 Task: Add Attachment from Trello to Card Card0000000366 in Board Board0000000092 in Workspace WS0000000031 in Trello. Add Cover Blue to Card Card0000000366 in Board Board0000000092 in Workspace WS0000000031 in Trello. Add "Copy Card To …" Button titled Button0000000366 to "bottom" of the list "To Do" to Card Card0000000366 in Board Board0000000092 in Workspace WS0000000031 in Trello. Add Description DS0000000366 to Card Card0000000366 in Board Board0000000092 in Workspace WS0000000031 in Trello. Add Comment CM0000000366 to Card Card0000000366 in Board Board0000000092 in Workspace WS0000000031 in Trello
Action: Mouse moved to (311, 348)
Screenshot: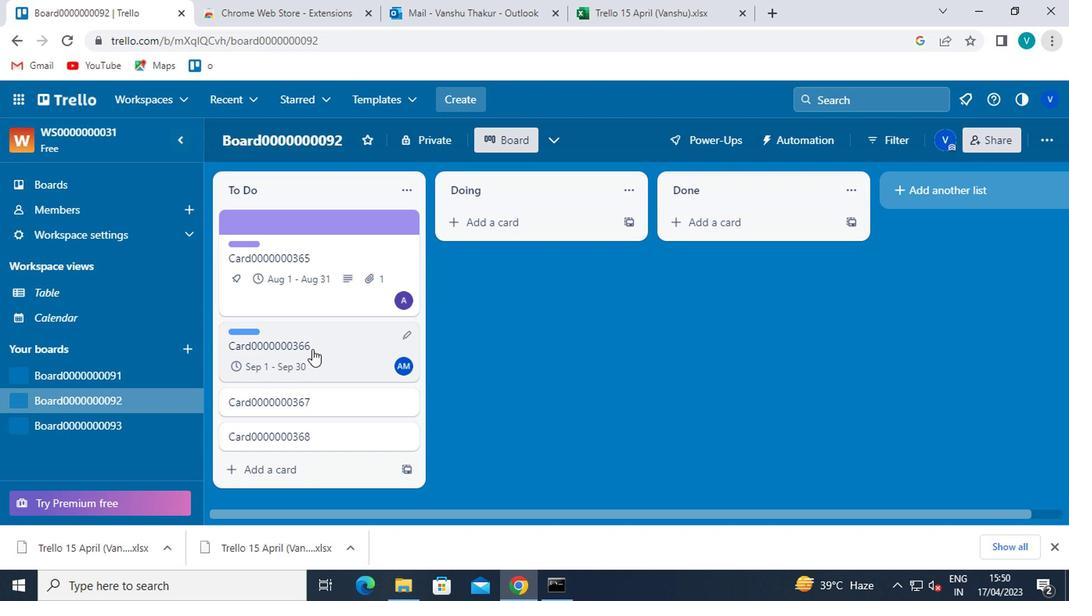 
Action: Mouse pressed left at (311, 348)
Screenshot: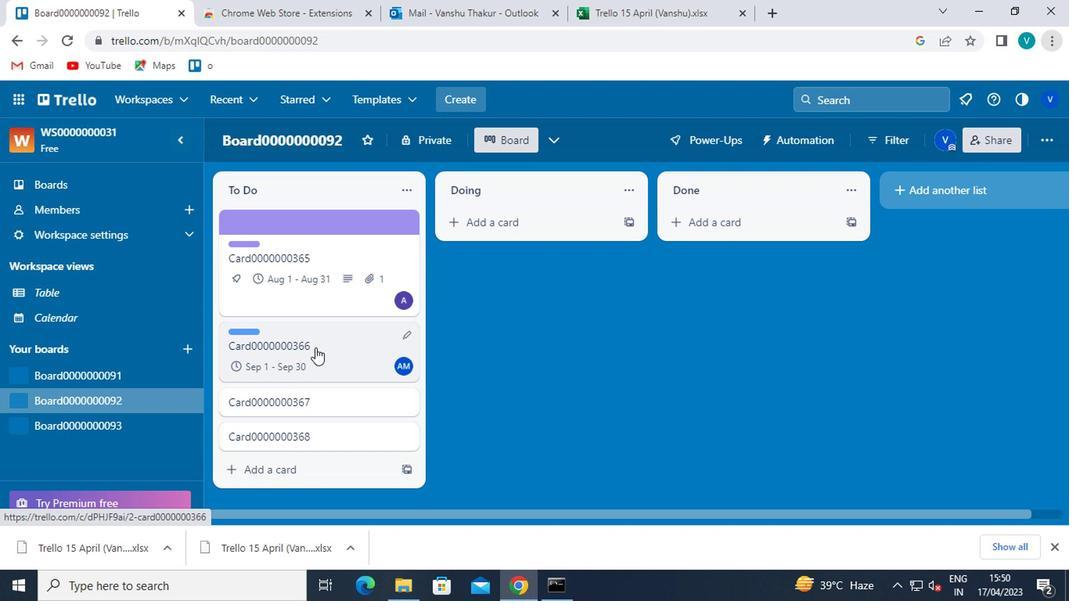 
Action: Mouse moved to (703, 360)
Screenshot: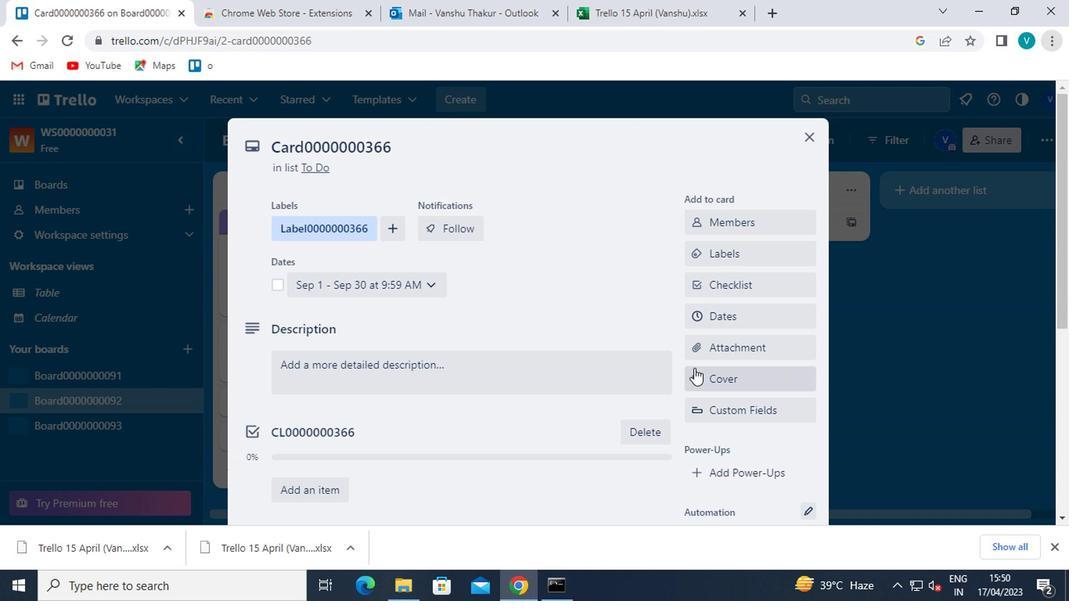 
Action: Mouse pressed left at (703, 360)
Screenshot: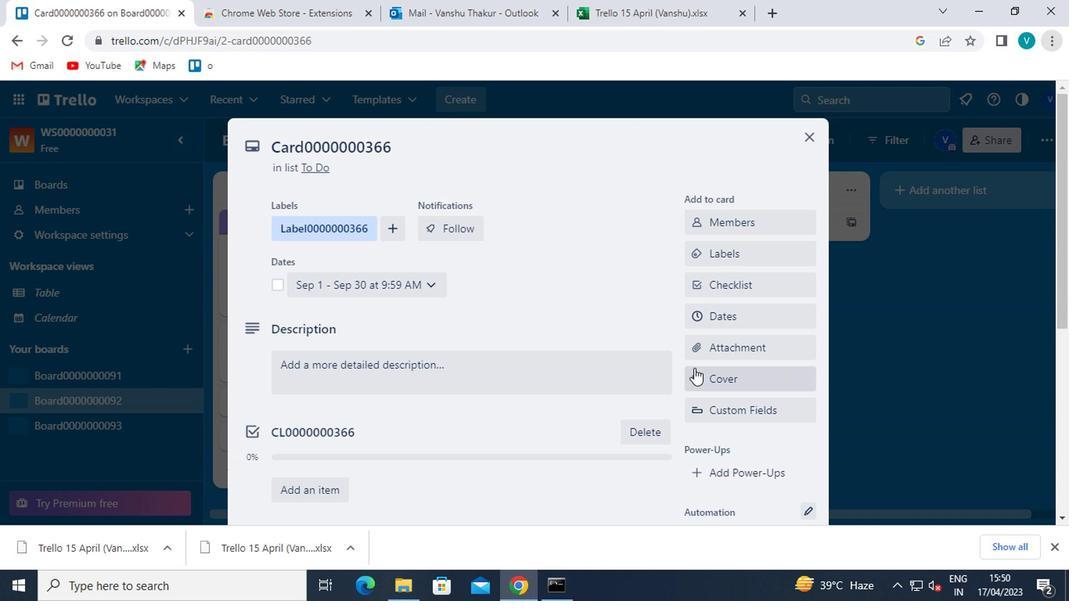 
Action: Mouse moved to (697, 194)
Screenshot: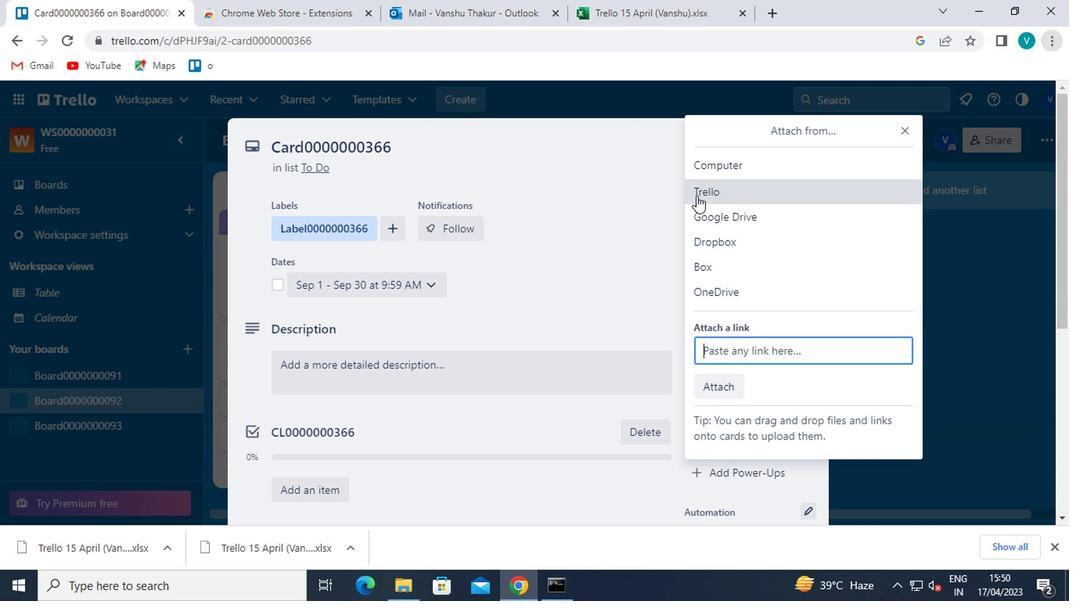 
Action: Mouse pressed left at (697, 194)
Screenshot: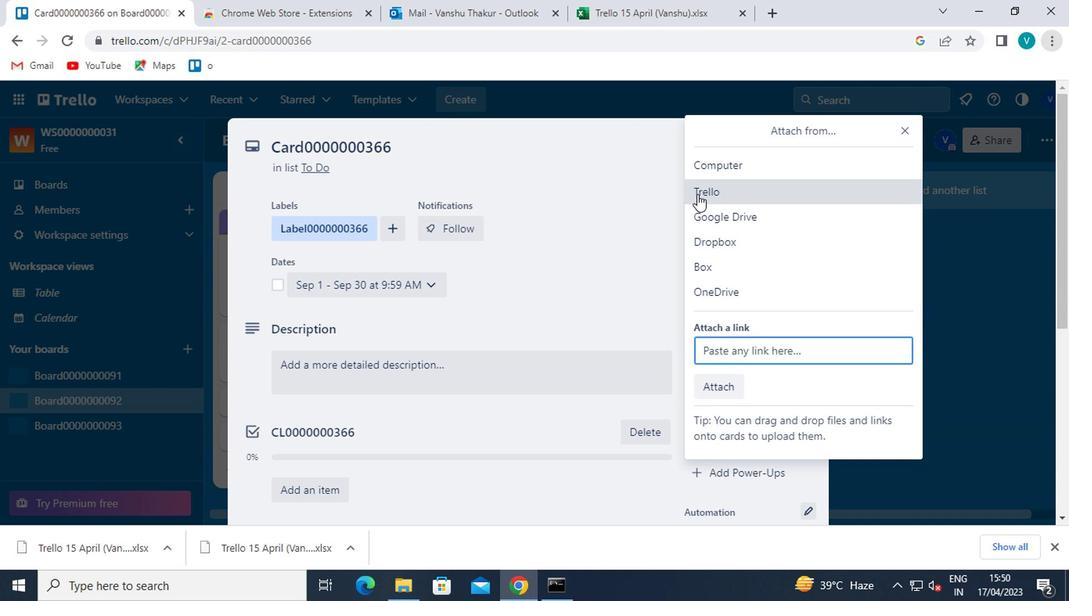 
Action: Mouse moved to (726, 255)
Screenshot: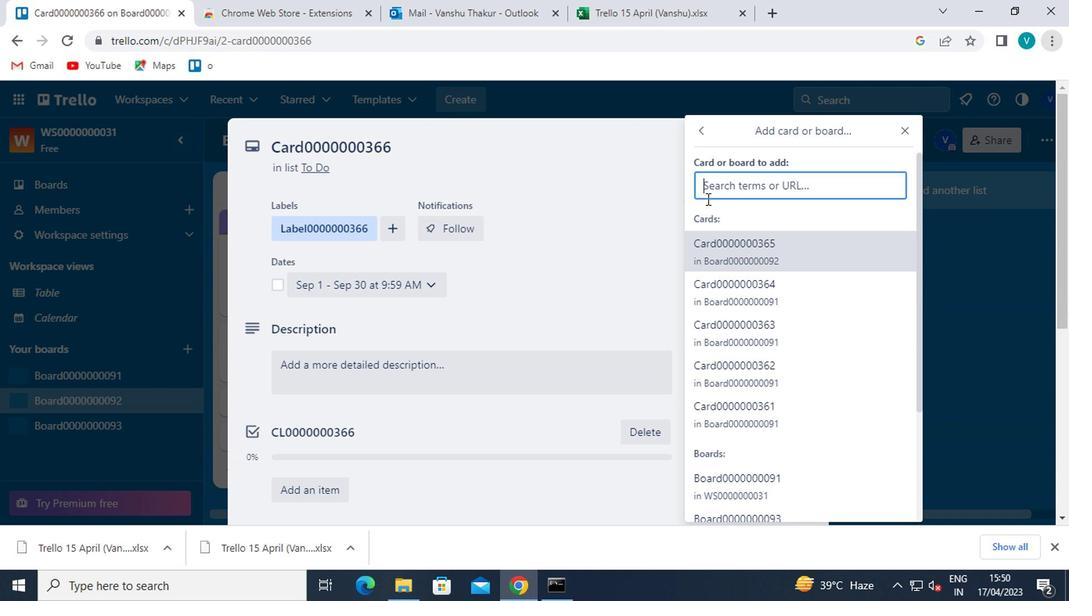 
Action: Mouse pressed left at (726, 255)
Screenshot: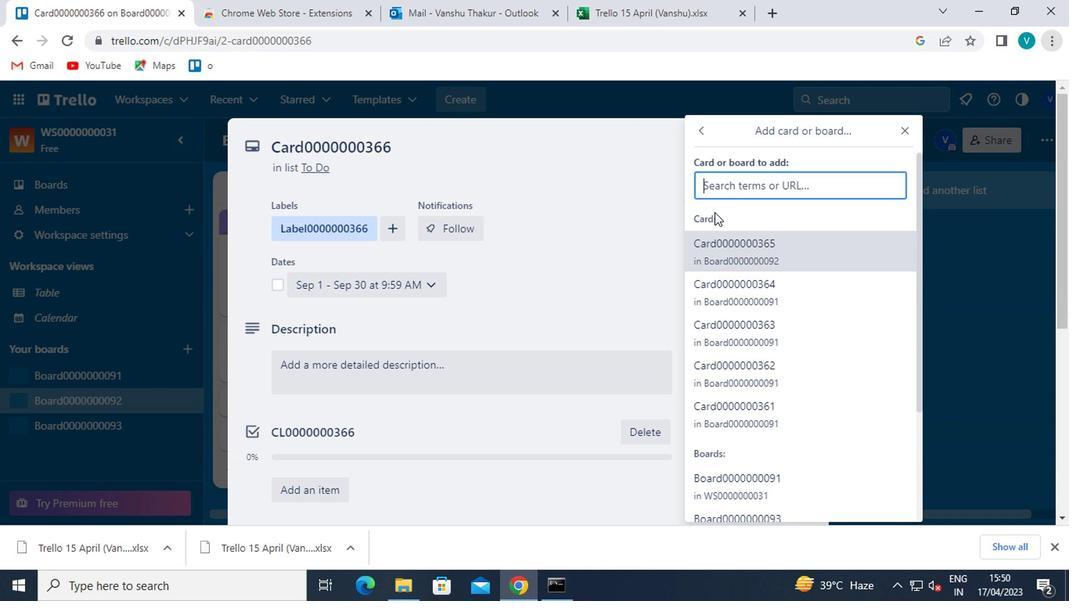 
Action: Mouse moved to (755, 380)
Screenshot: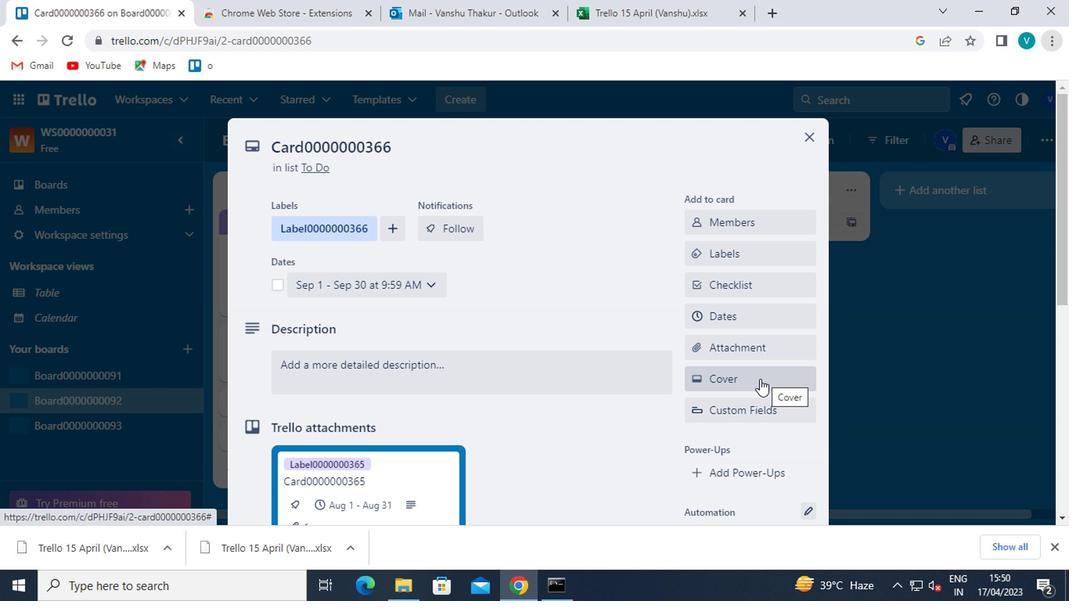 
Action: Mouse pressed left at (755, 380)
Screenshot: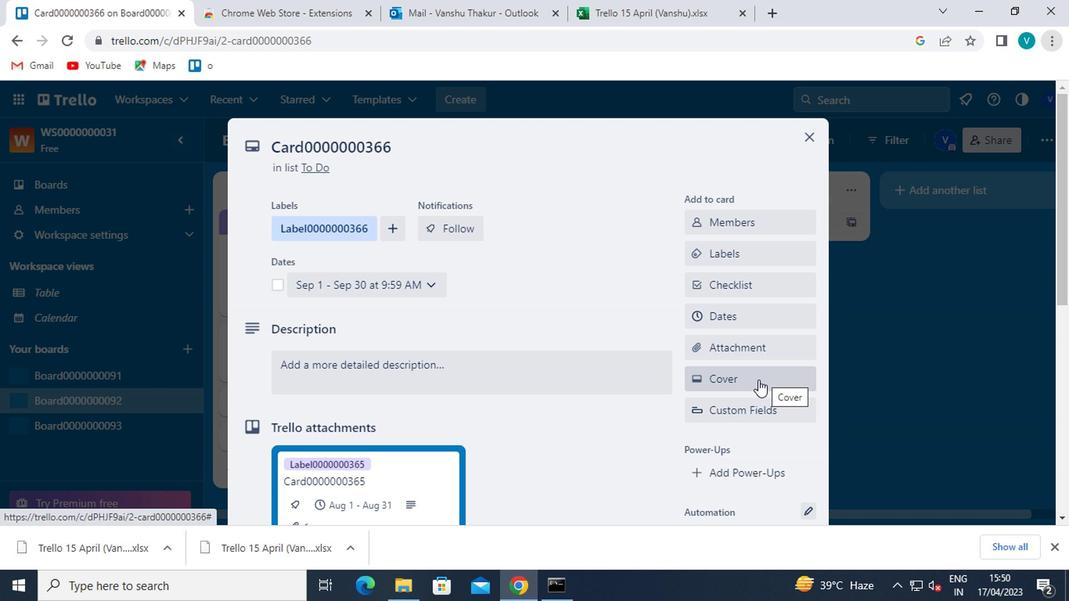
Action: Mouse moved to (720, 300)
Screenshot: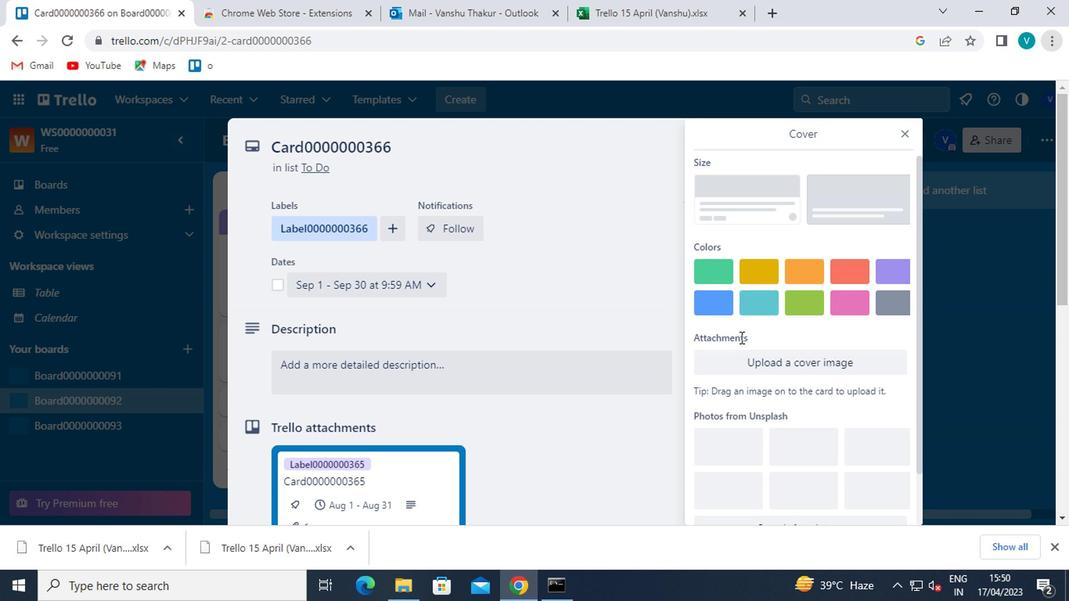 
Action: Mouse pressed left at (720, 300)
Screenshot: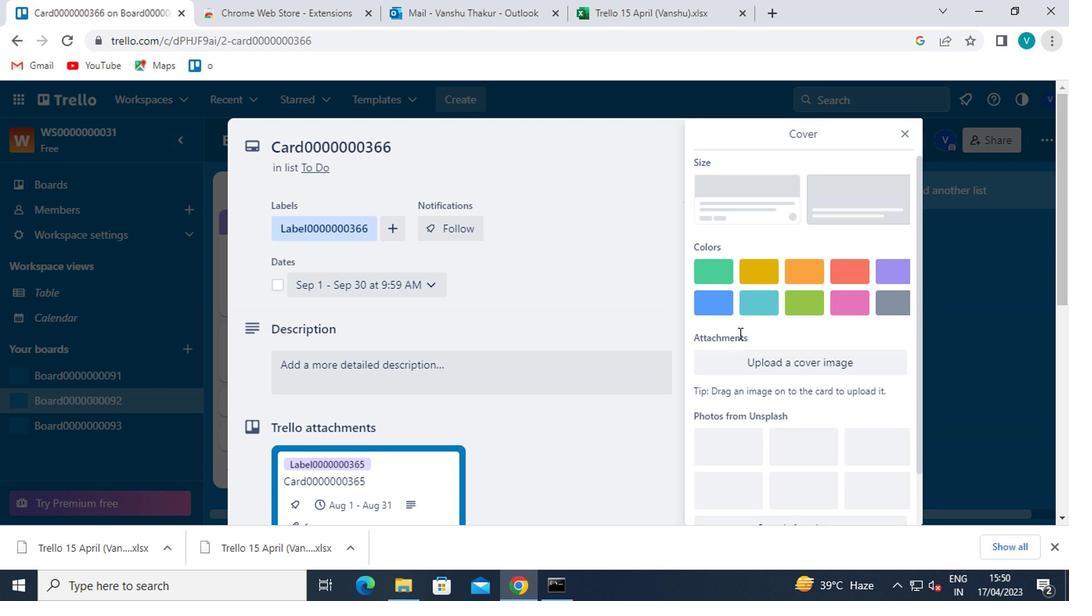 
Action: Mouse moved to (902, 130)
Screenshot: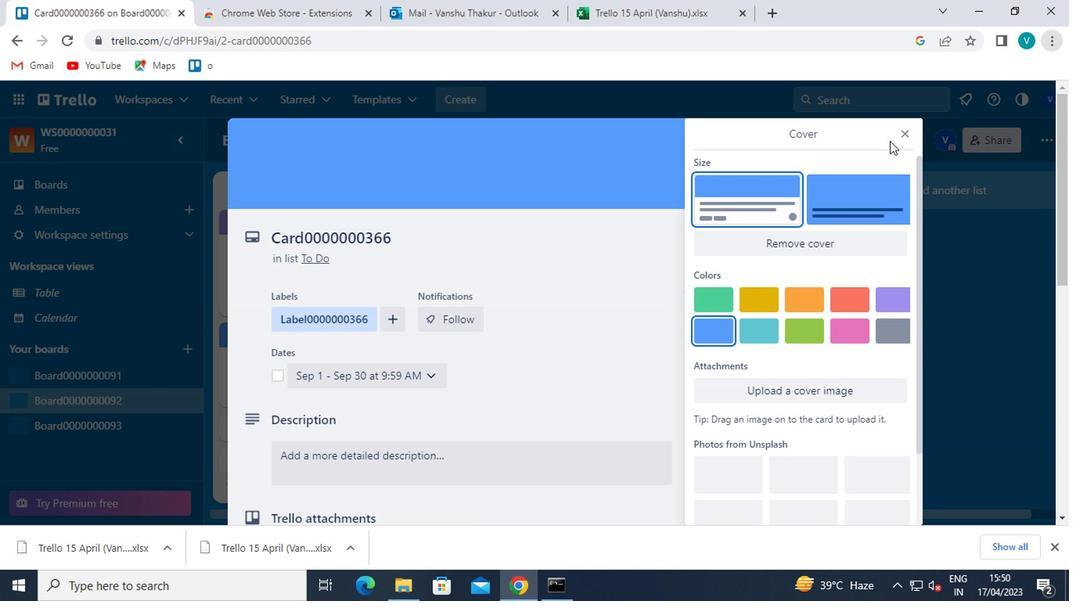 
Action: Mouse pressed left at (902, 130)
Screenshot: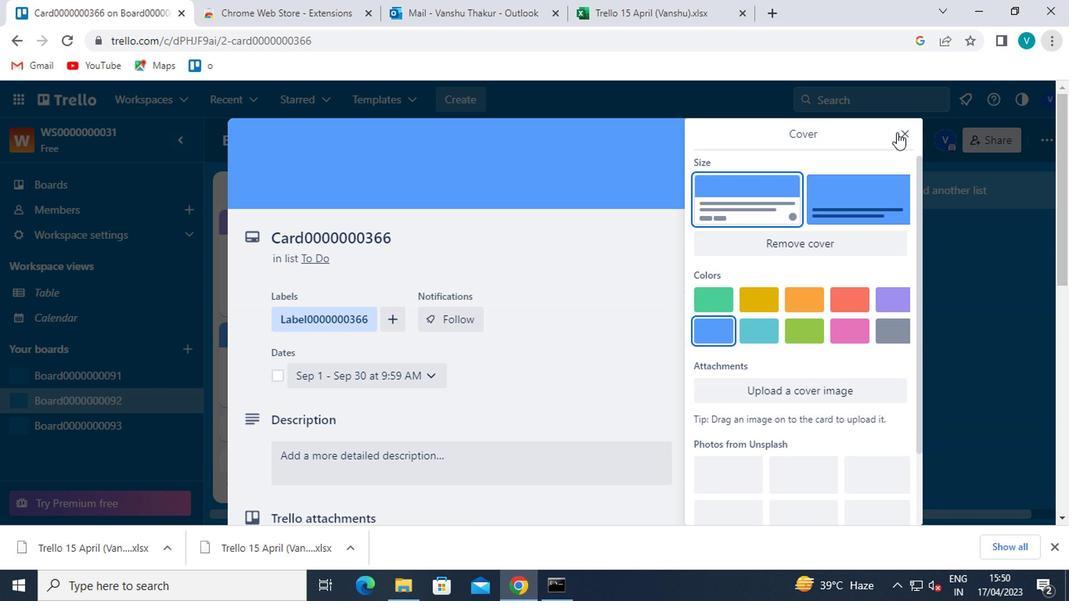
Action: Mouse moved to (757, 343)
Screenshot: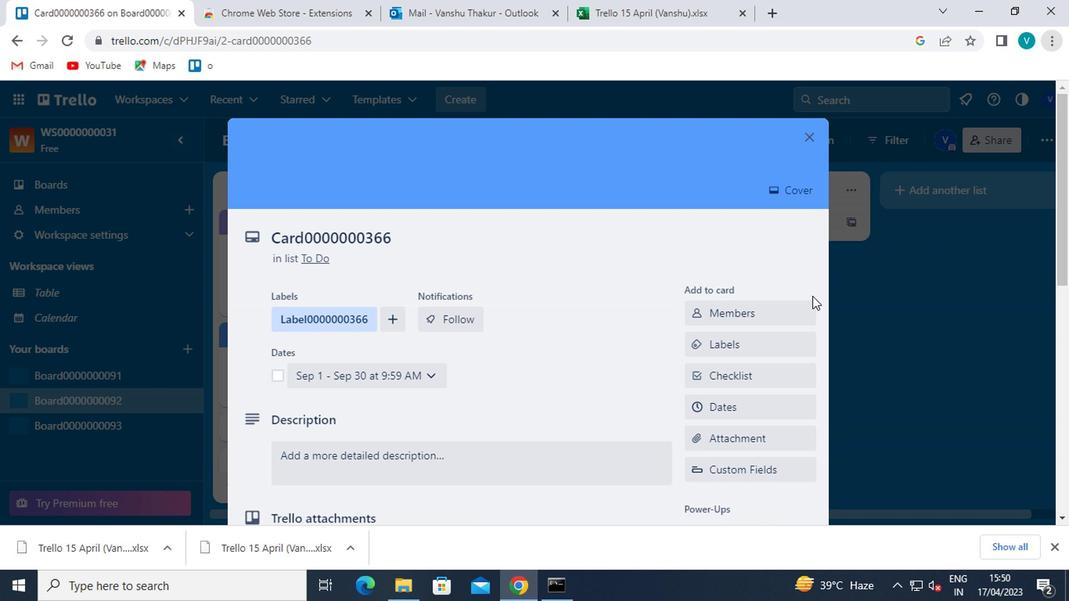
Action: Mouse scrolled (757, 343) with delta (0, 0)
Screenshot: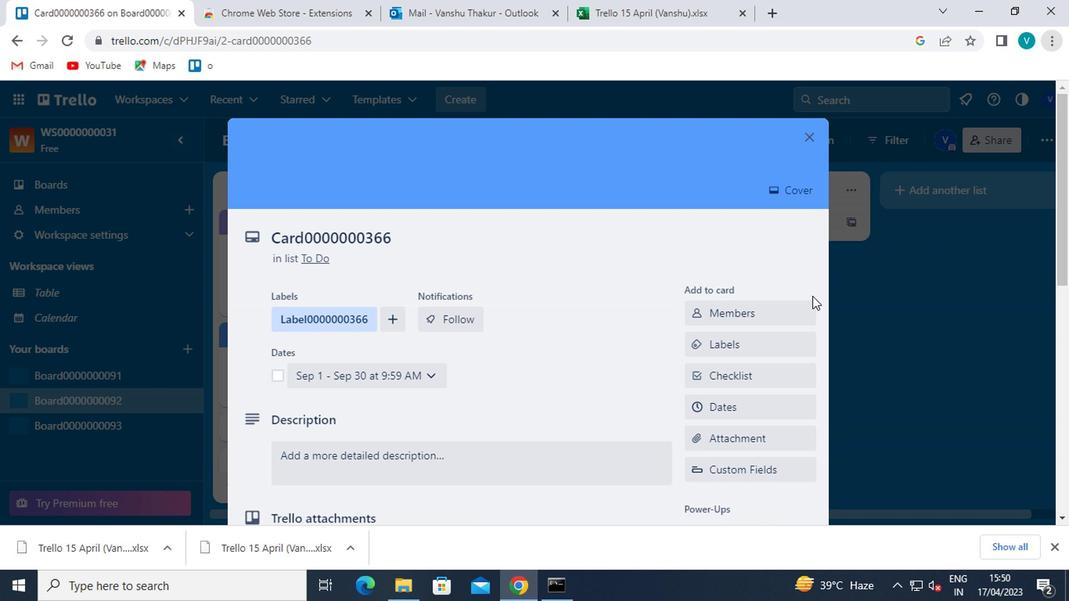 
Action: Mouse moved to (757, 344)
Screenshot: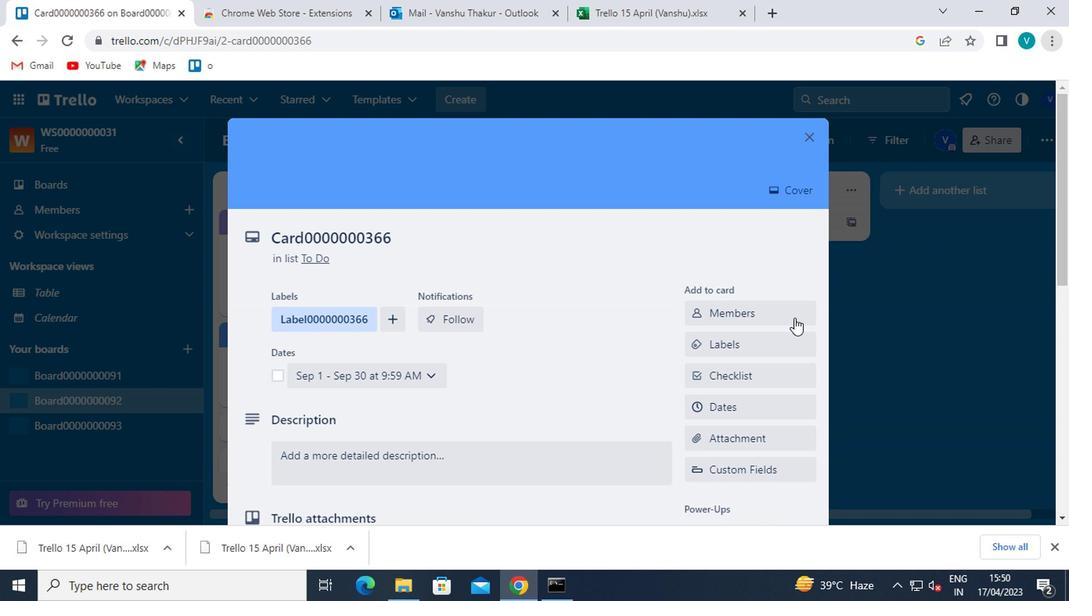 
Action: Mouse scrolled (757, 343) with delta (0, -1)
Screenshot: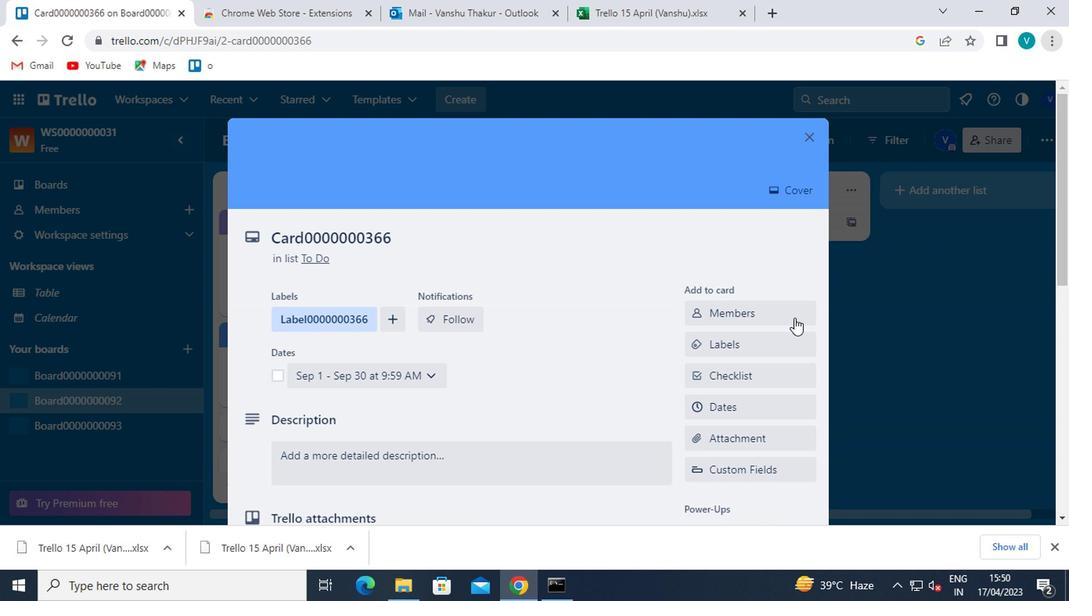 
Action: Mouse scrolled (757, 343) with delta (0, -1)
Screenshot: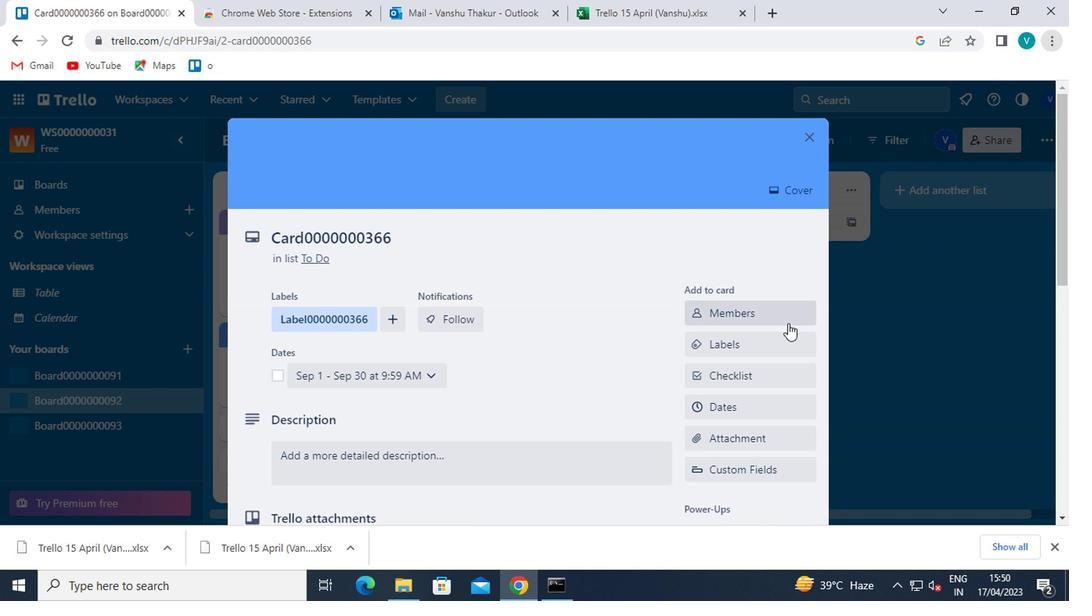 
Action: Mouse moved to (749, 394)
Screenshot: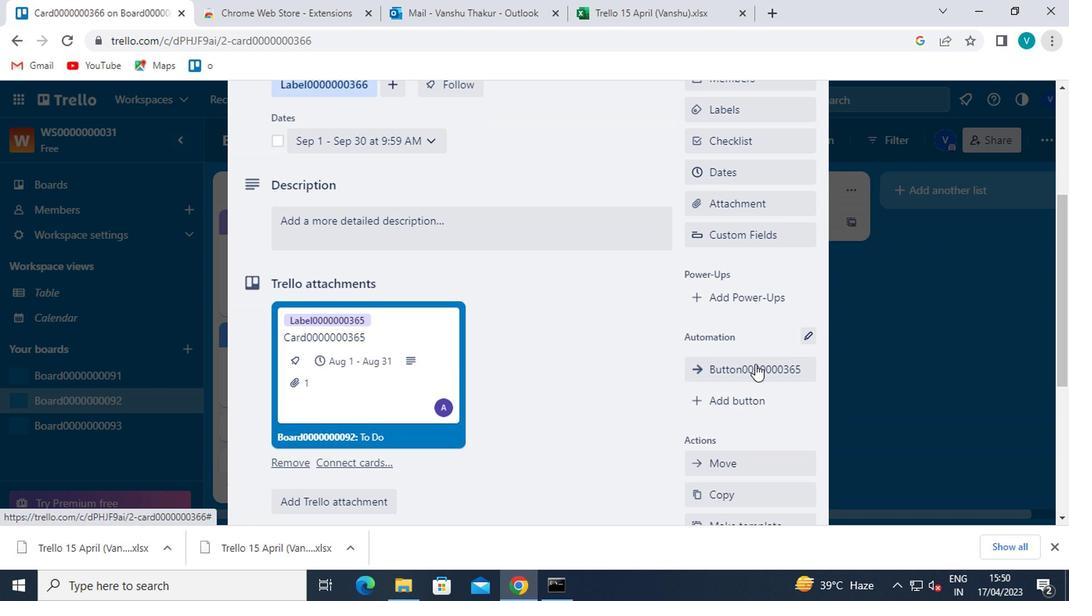 
Action: Mouse pressed left at (749, 394)
Screenshot: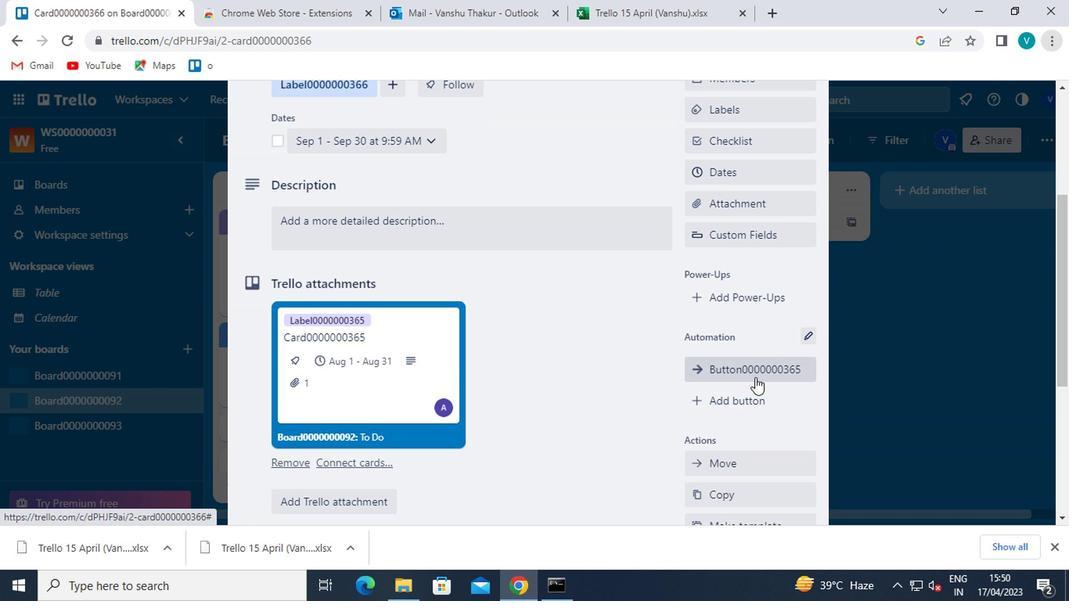 
Action: Mouse moved to (770, 227)
Screenshot: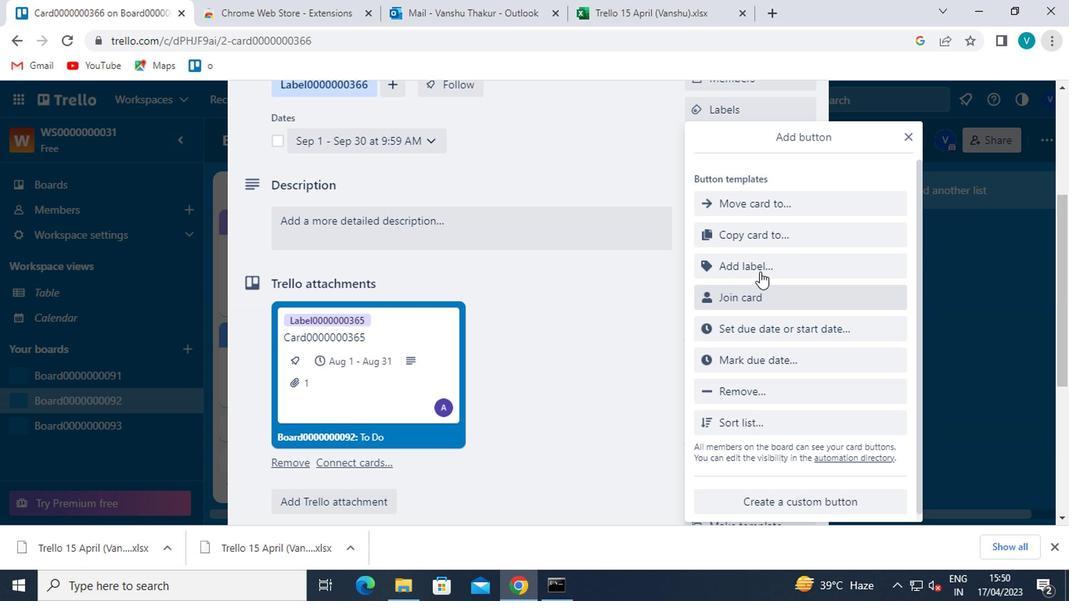 
Action: Mouse pressed left at (770, 227)
Screenshot: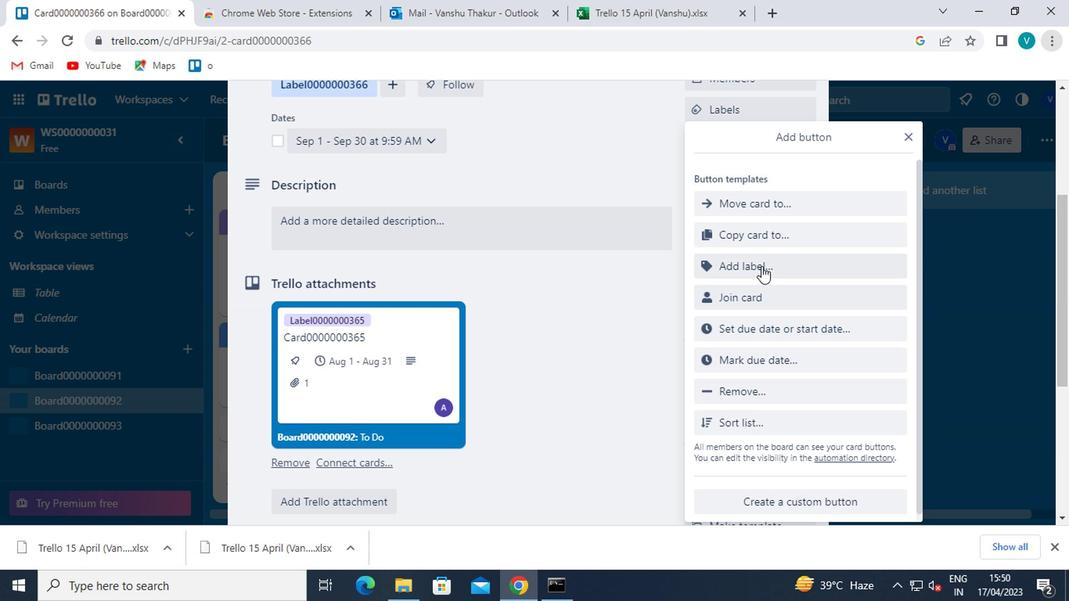
Action: Mouse moved to (784, 198)
Screenshot: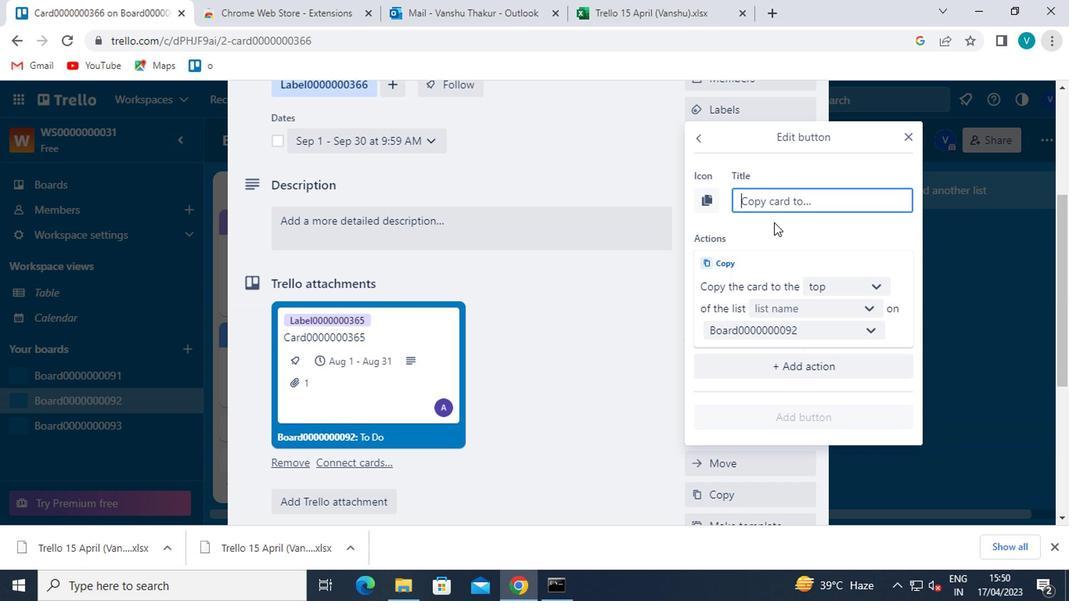 
Action: Mouse pressed left at (784, 198)
Screenshot: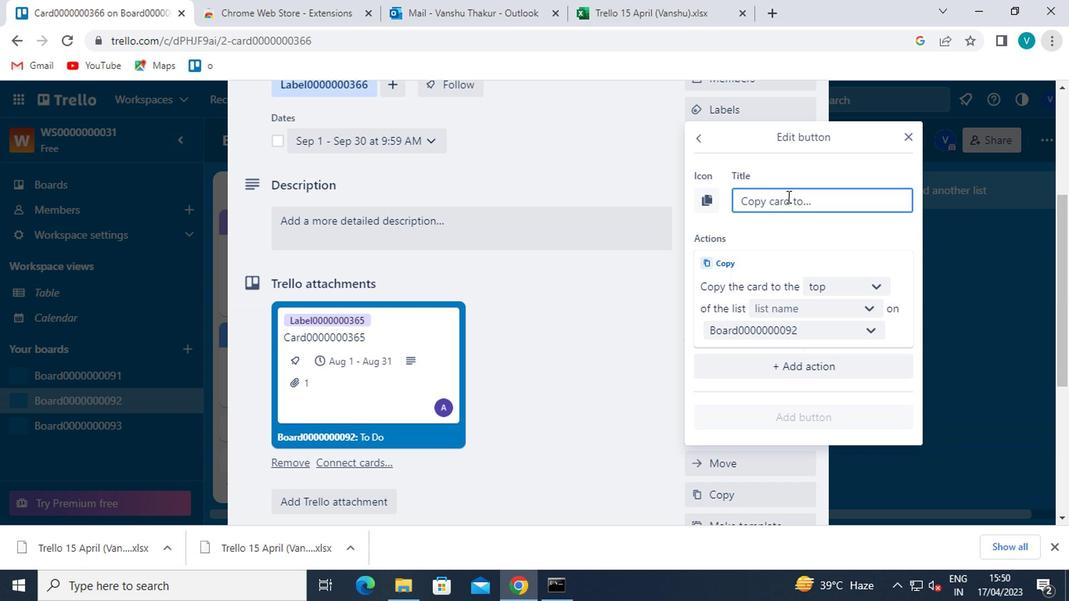 
Action: Key pressed <Key.shift><Key.shift><Key.shift><Key.shift><Key.shift><Key.shift>BUTTON0000000366
Screenshot: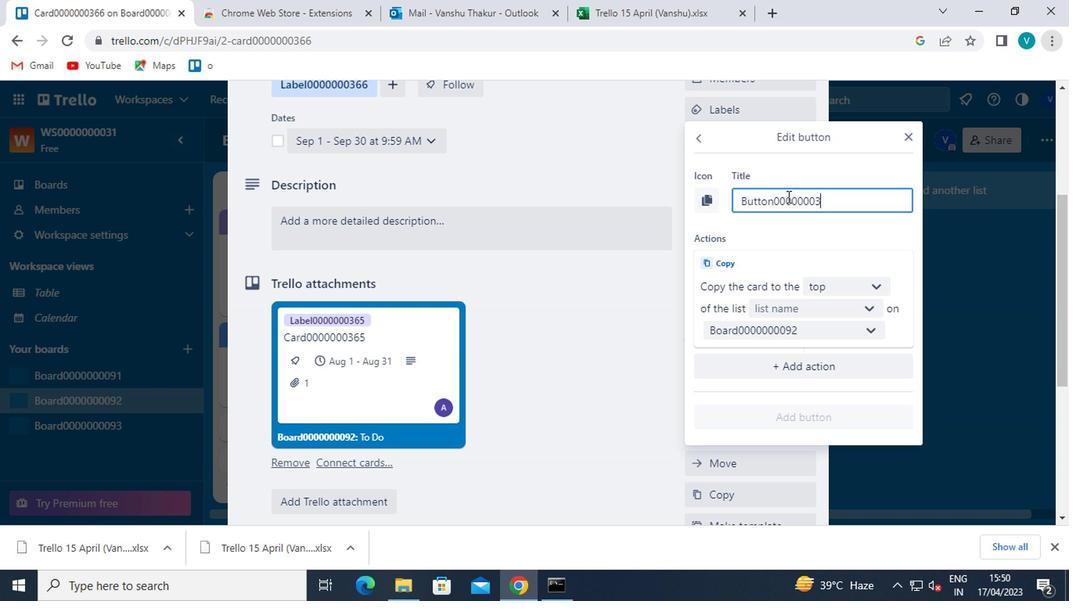 
Action: Mouse moved to (837, 280)
Screenshot: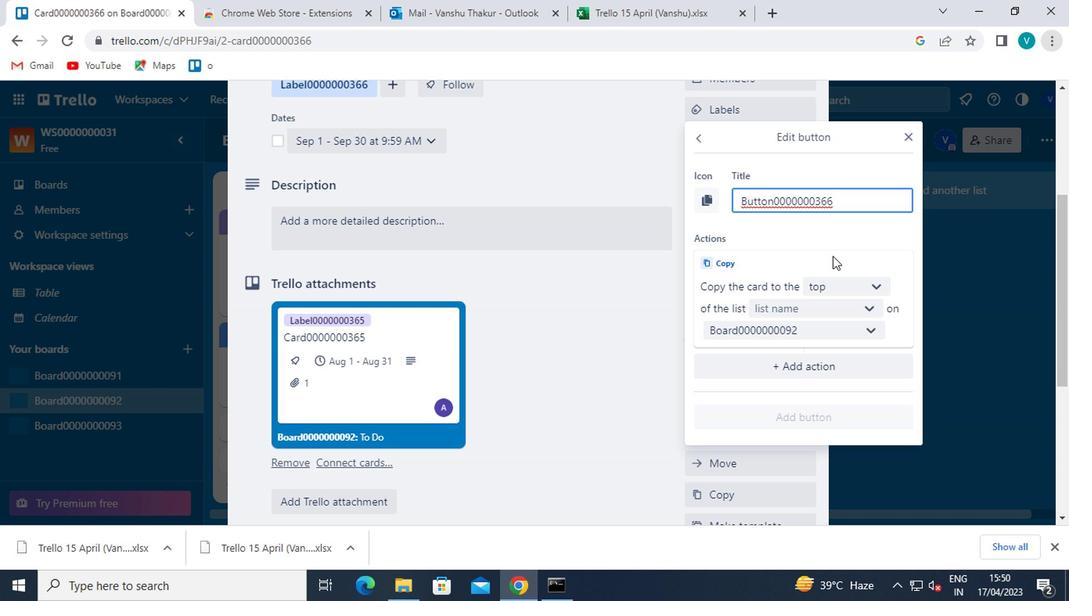
Action: Mouse pressed left at (837, 280)
Screenshot: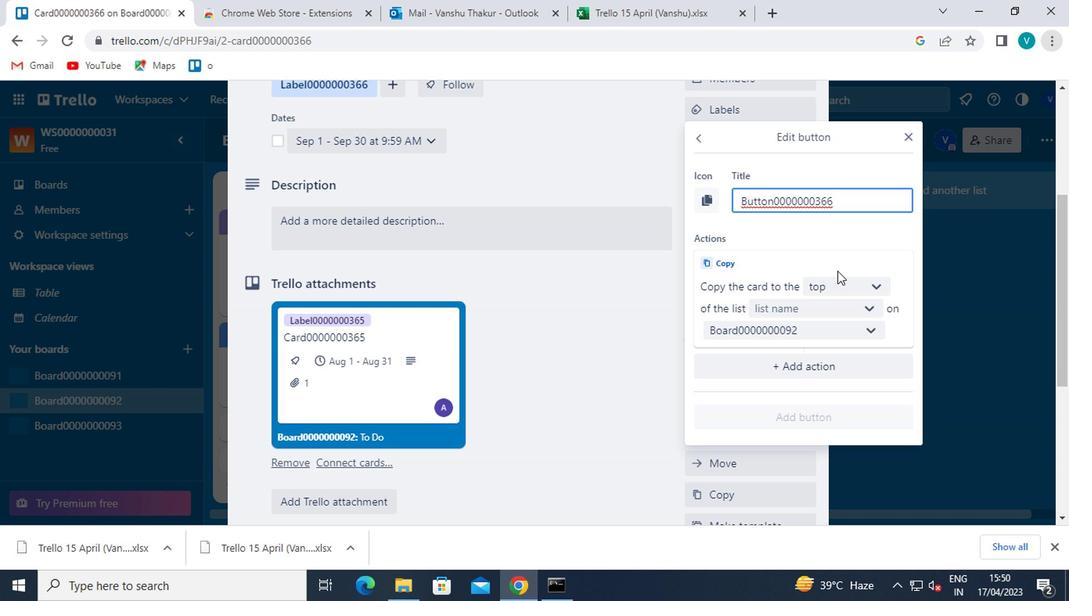 
Action: Mouse moved to (827, 336)
Screenshot: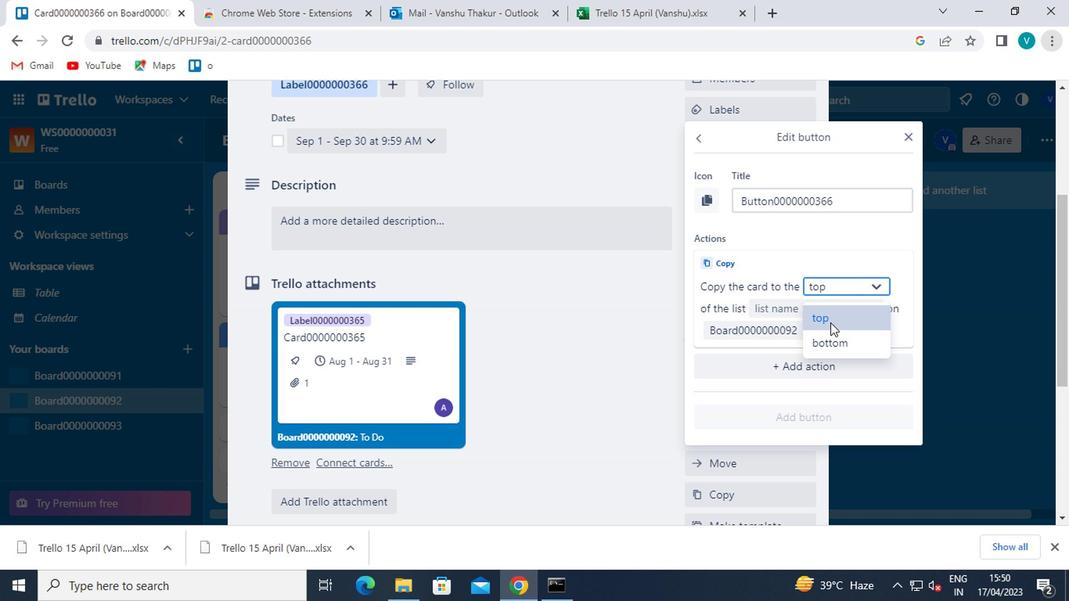 
Action: Mouse pressed left at (827, 336)
Screenshot: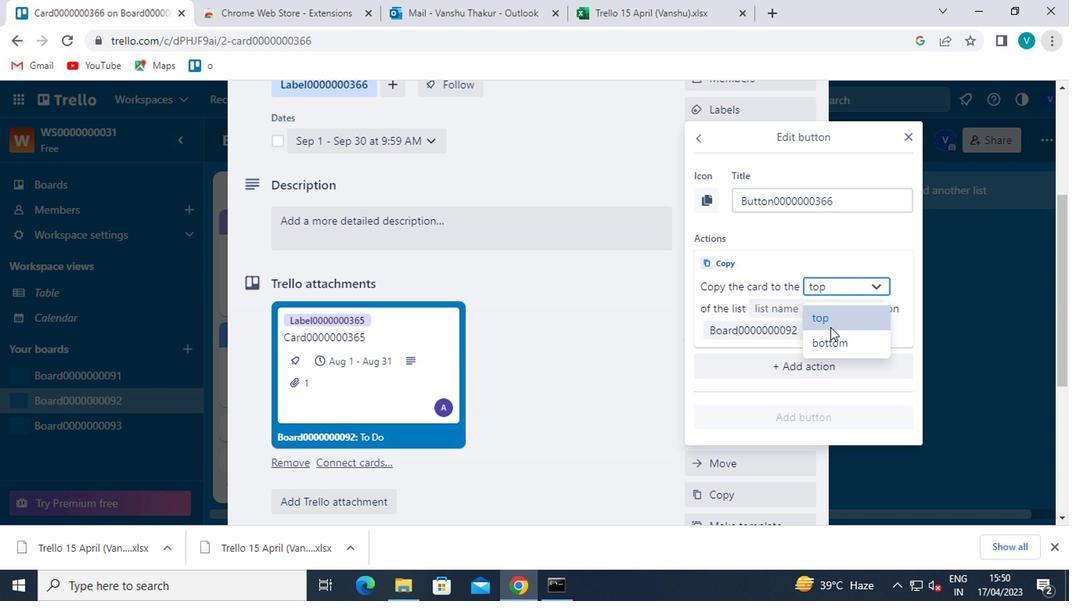
Action: Mouse moved to (847, 311)
Screenshot: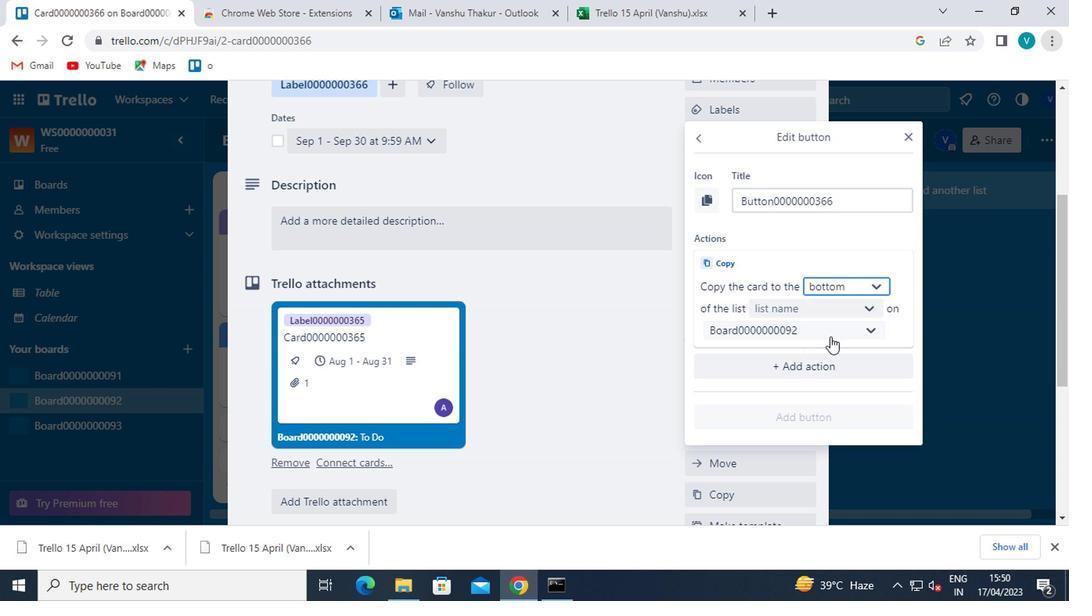 
Action: Mouse pressed left at (847, 311)
Screenshot: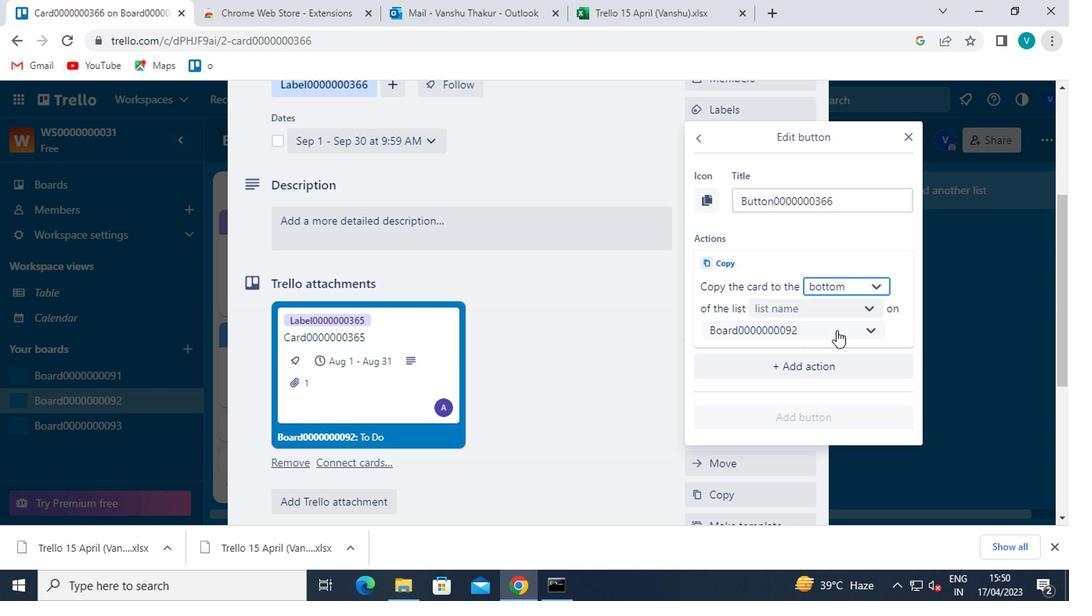 
Action: Mouse moved to (826, 334)
Screenshot: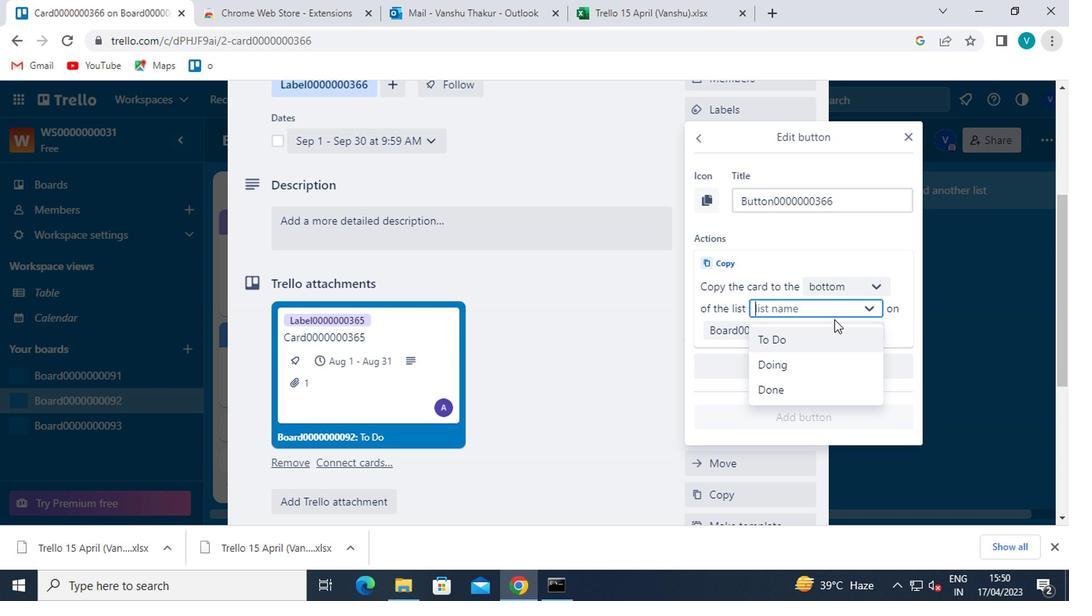 
Action: Mouse pressed left at (826, 334)
Screenshot: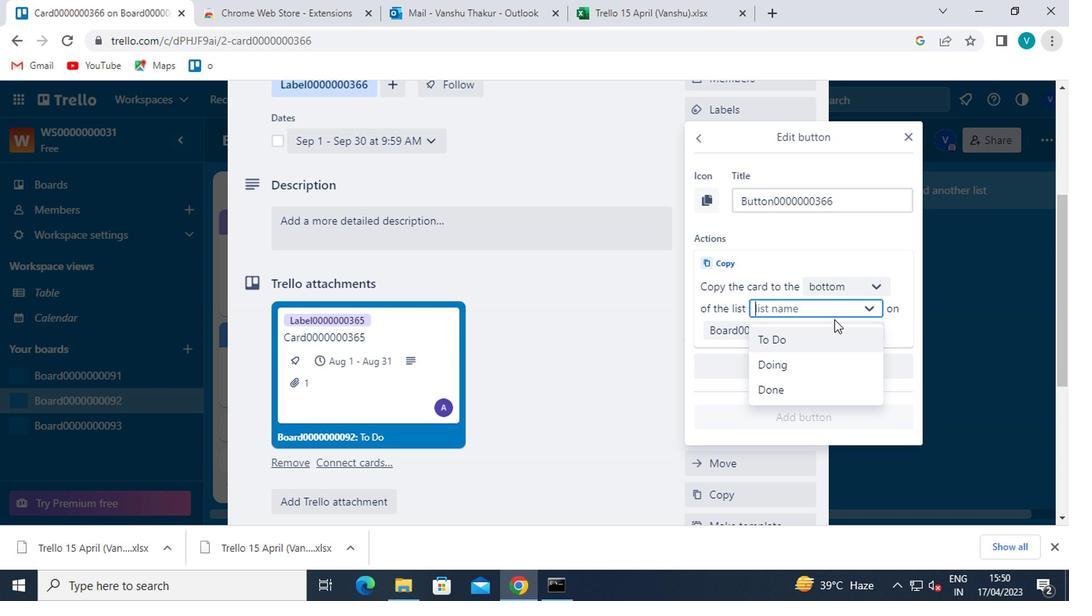 
Action: Mouse moved to (797, 412)
Screenshot: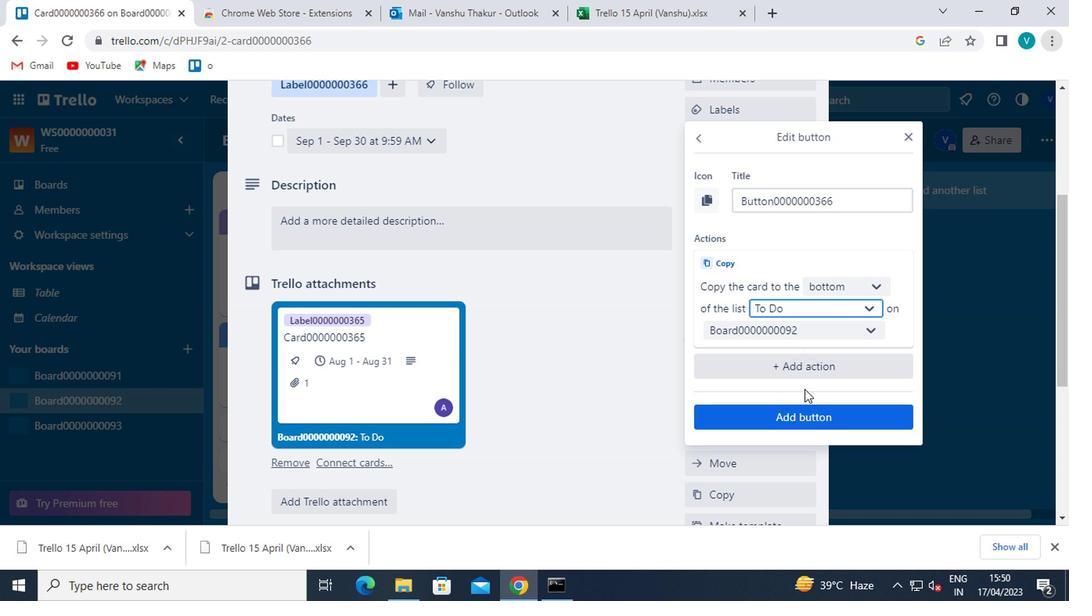 
Action: Mouse pressed left at (797, 412)
Screenshot: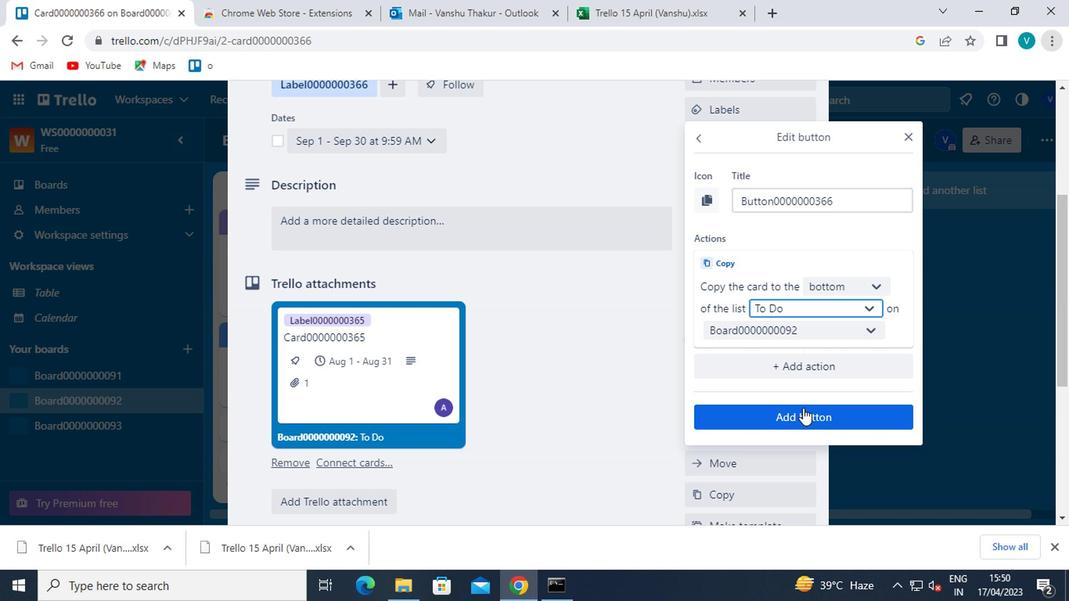 
Action: Mouse moved to (474, 235)
Screenshot: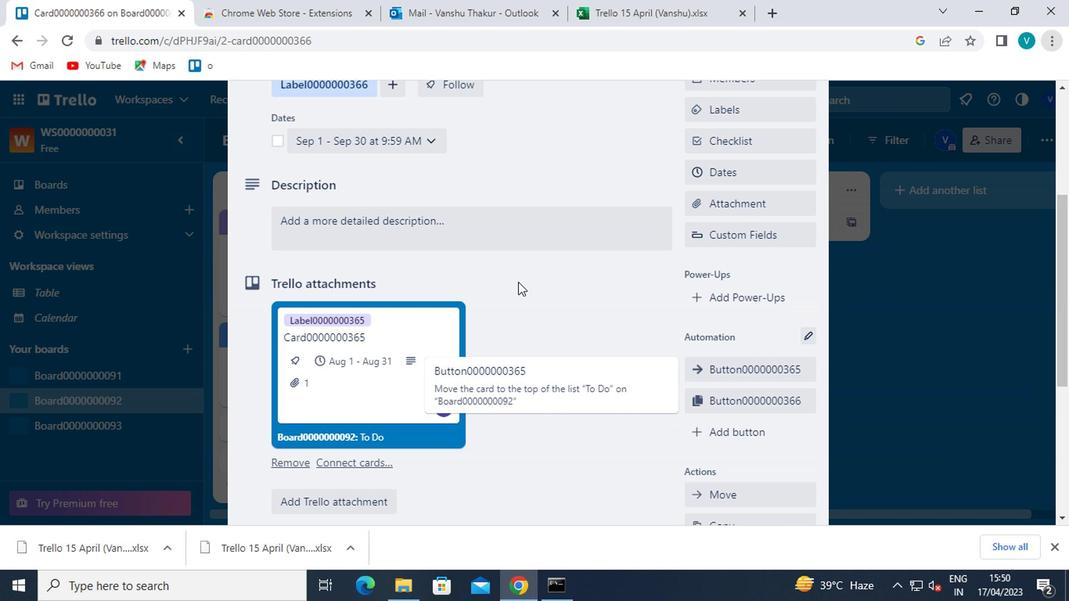 
Action: Mouse pressed left at (474, 235)
Screenshot: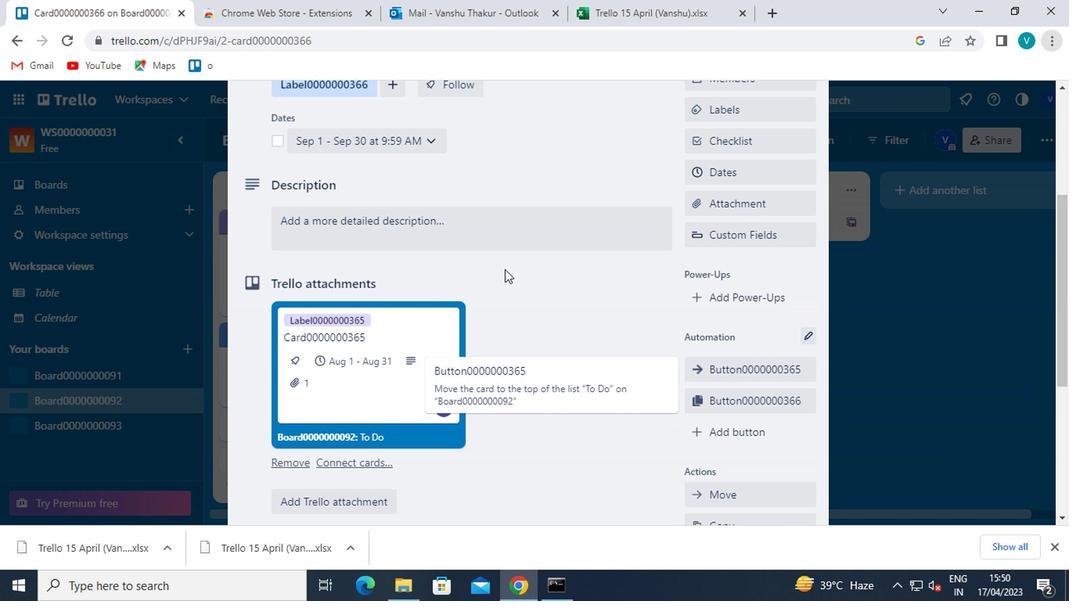 
Action: Mouse moved to (473, 234)
Screenshot: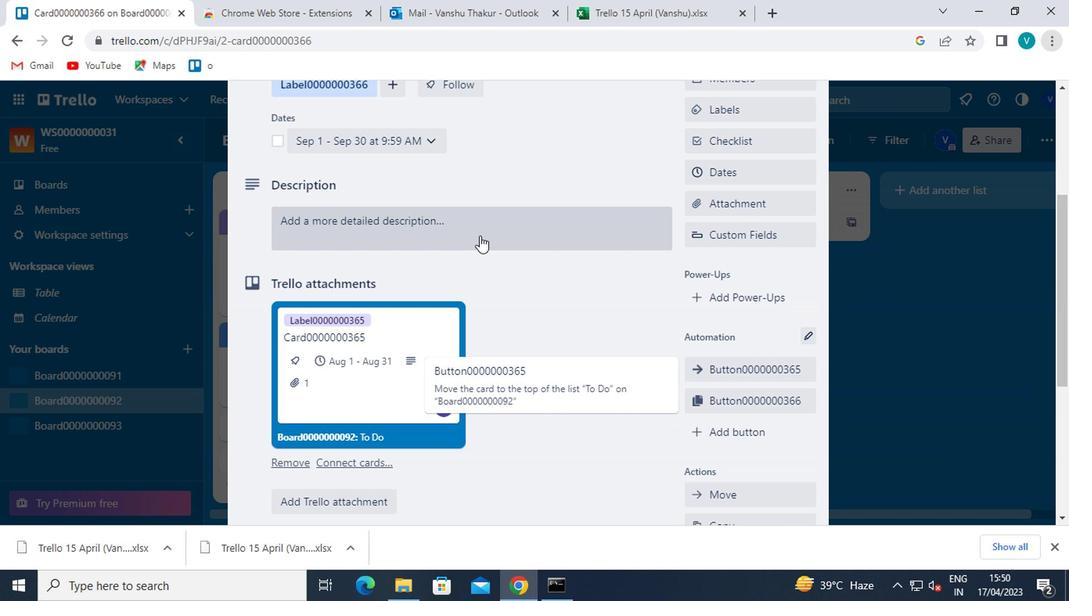 
Action: Key pressed <Key.shift>DS0000000366
Screenshot: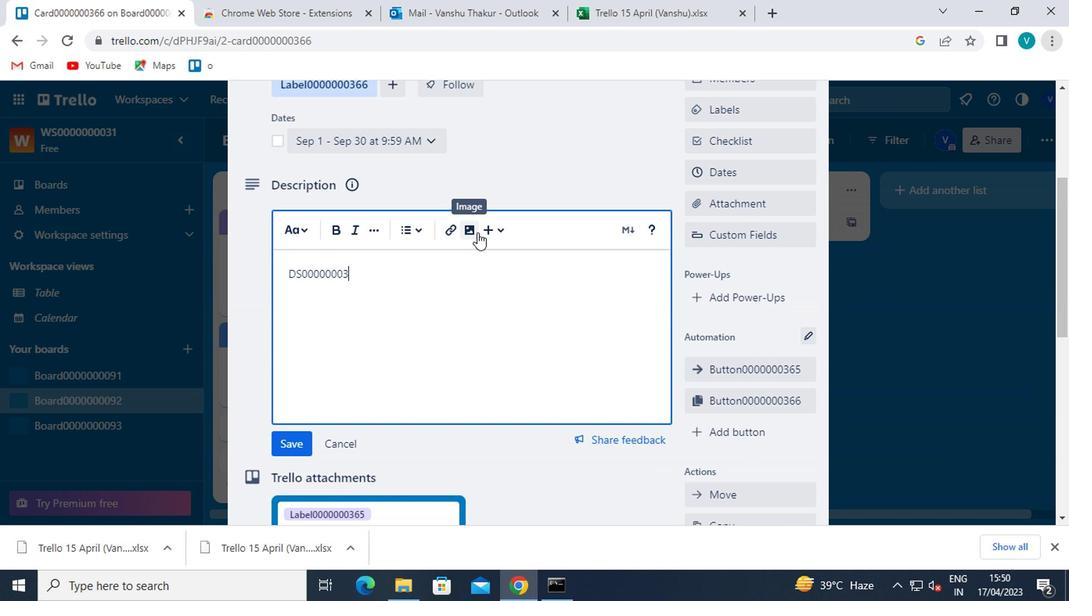 
Action: Mouse moved to (279, 445)
Screenshot: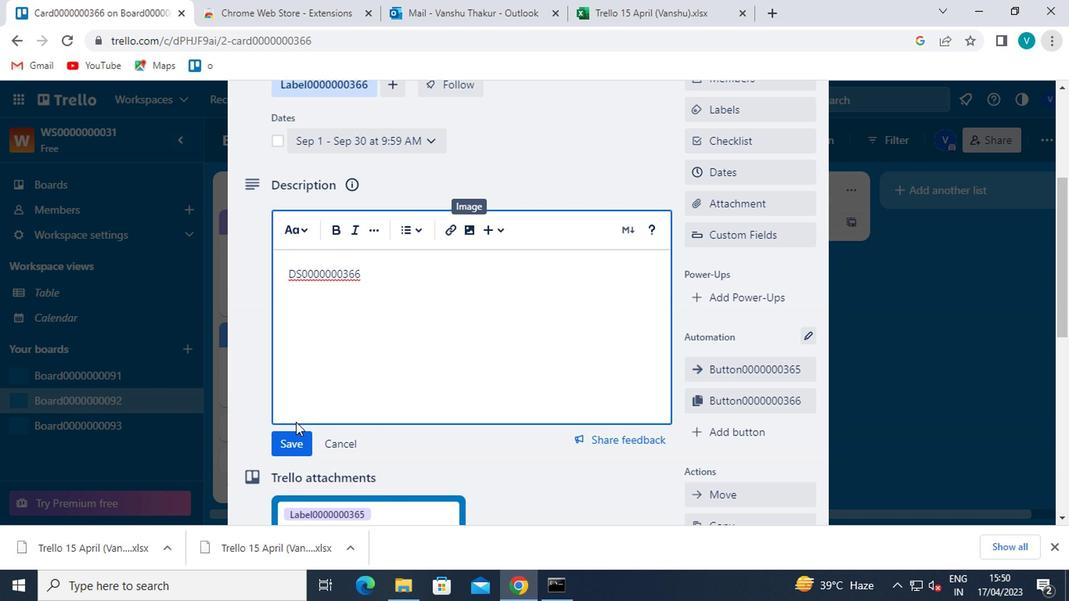 
Action: Mouse pressed left at (279, 445)
Screenshot: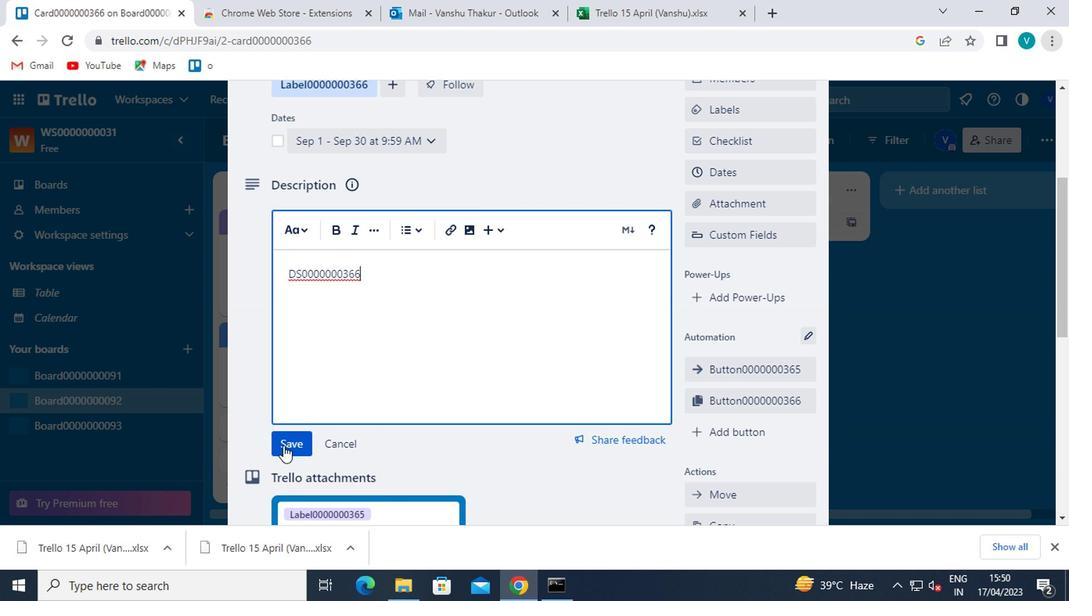 
Action: Mouse moved to (339, 398)
Screenshot: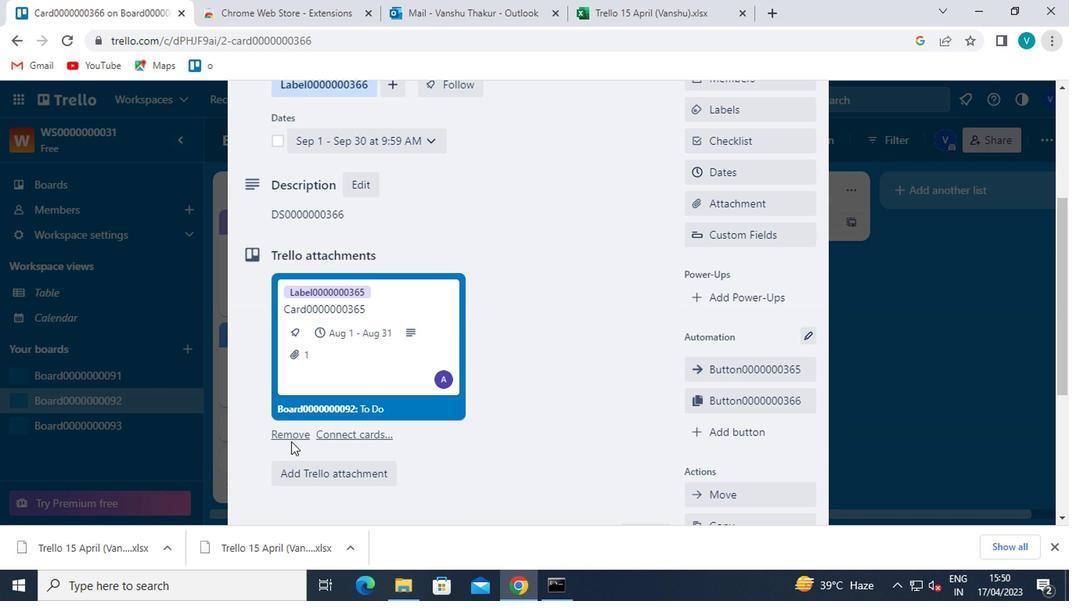 
Action: Mouse scrolled (339, 397) with delta (0, -1)
Screenshot: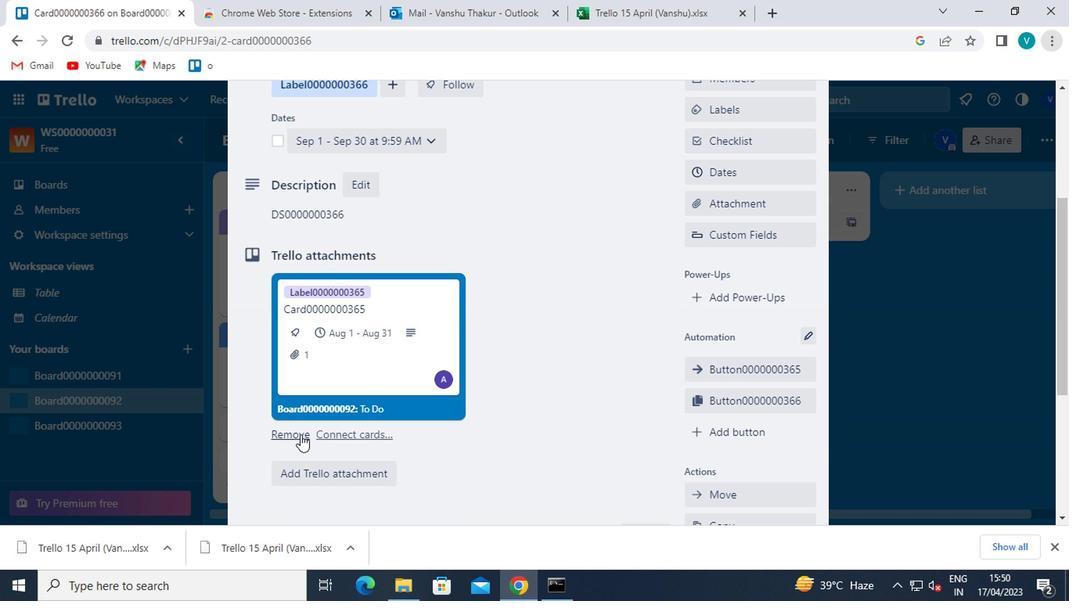 
Action: Mouse scrolled (339, 397) with delta (0, -1)
Screenshot: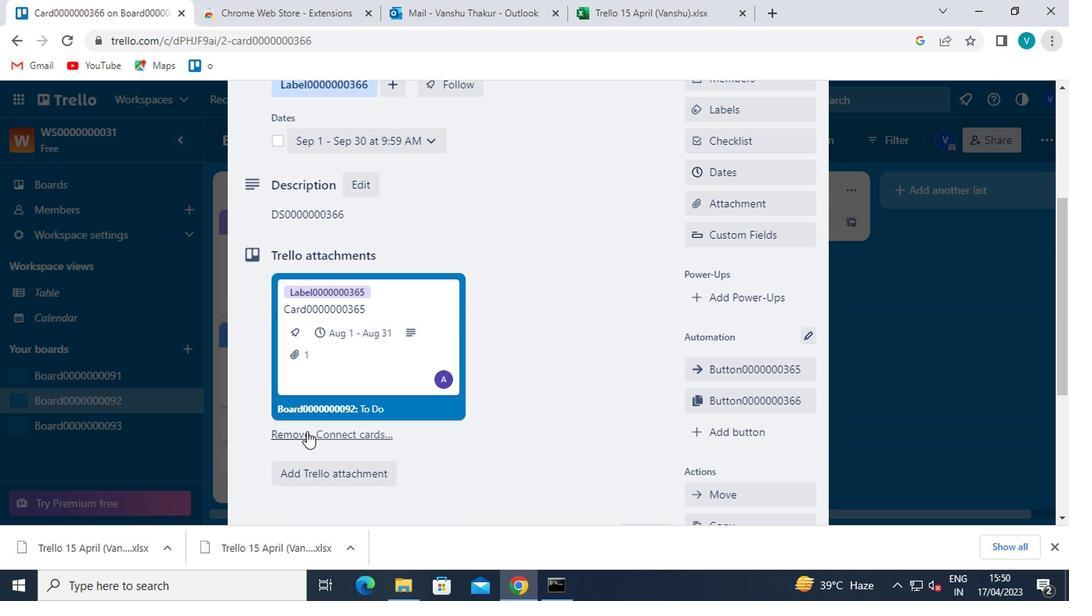 
Action: Mouse scrolled (339, 397) with delta (0, -1)
Screenshot: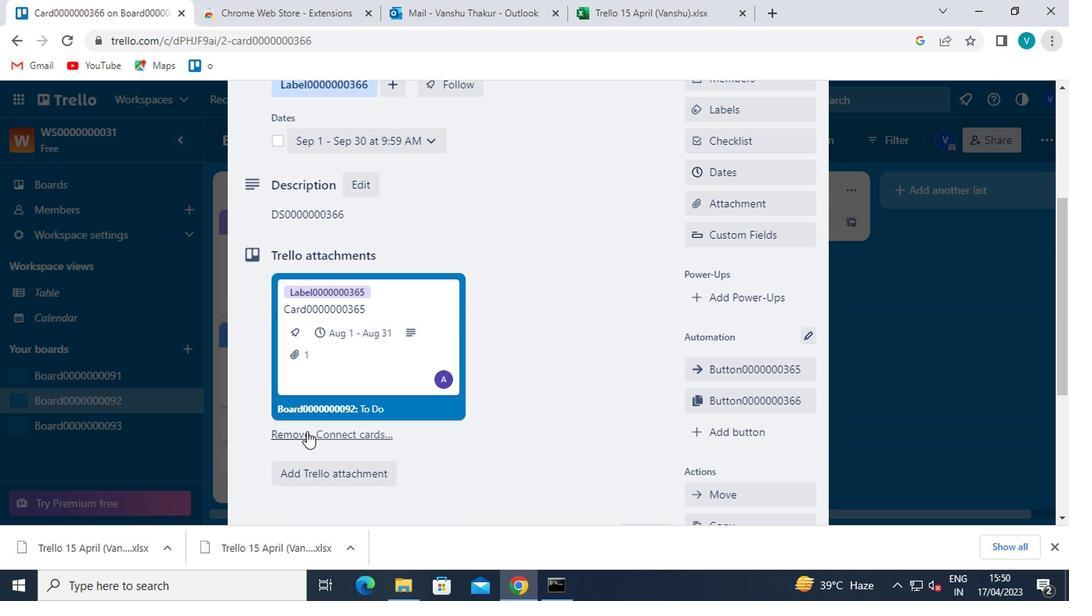 
Action: Mouse moved to (342, 440)
Screenshot: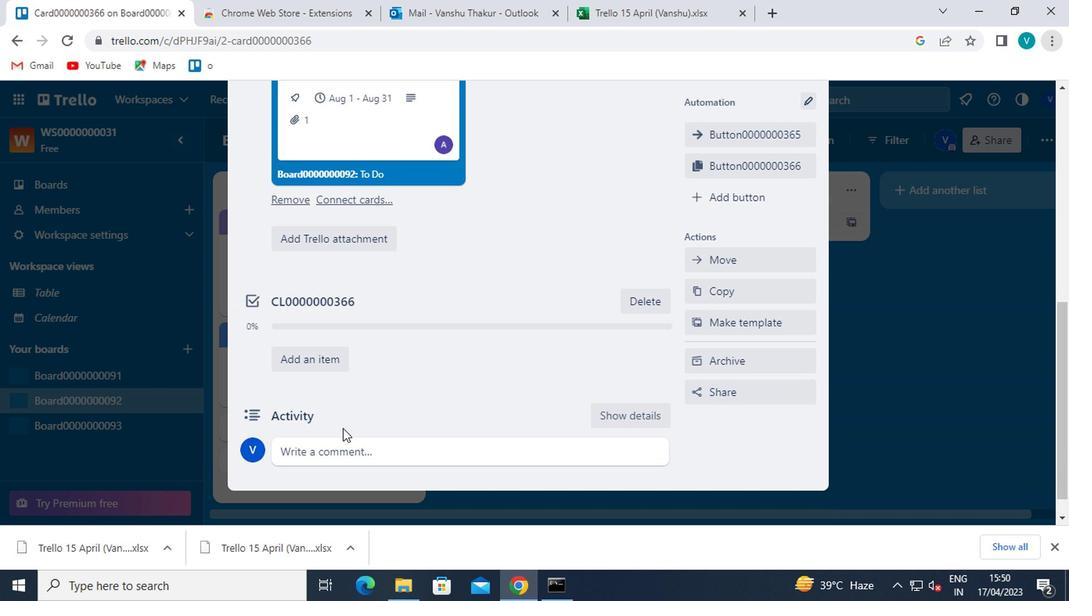 
Action: Mouse pressed left at (342, 440)
Screenshot: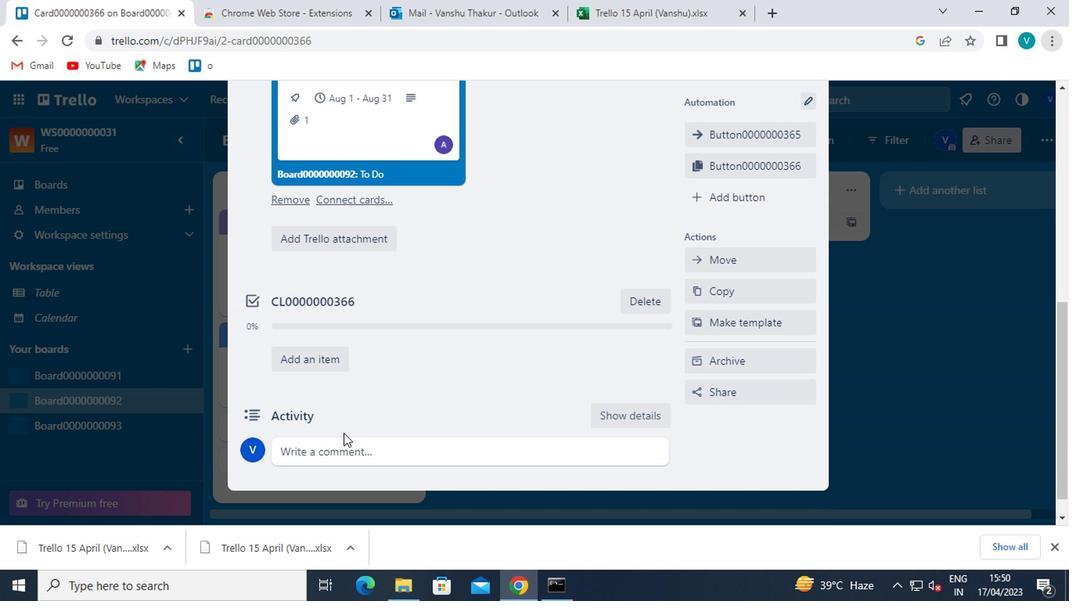 
Action: Key pressed <Key.shift>CM0000000366
Screenshot: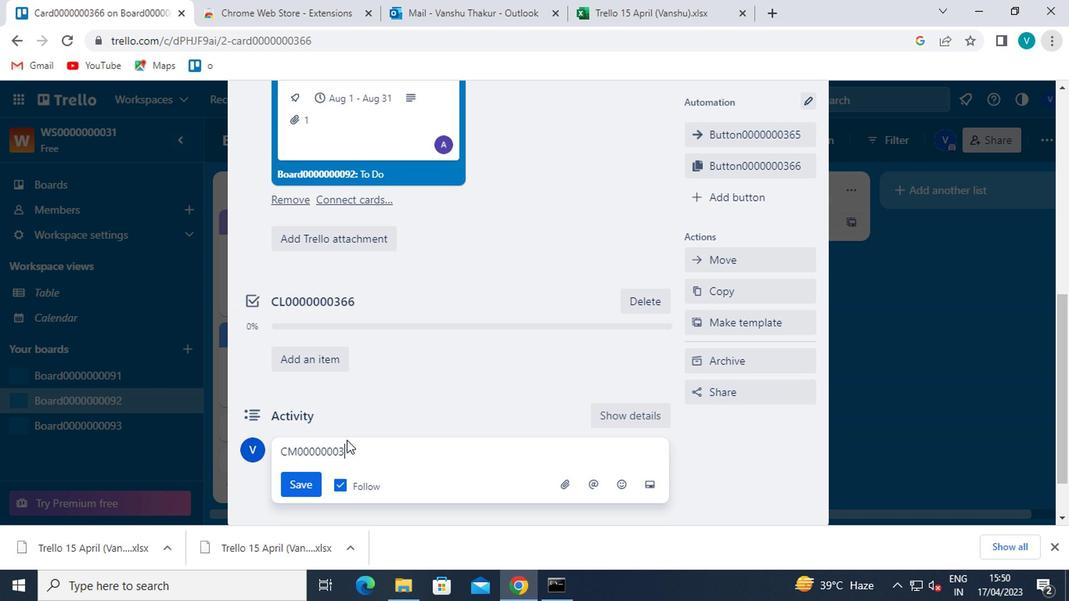 
Action: Mouse moved to (295, 491)
Screenshot: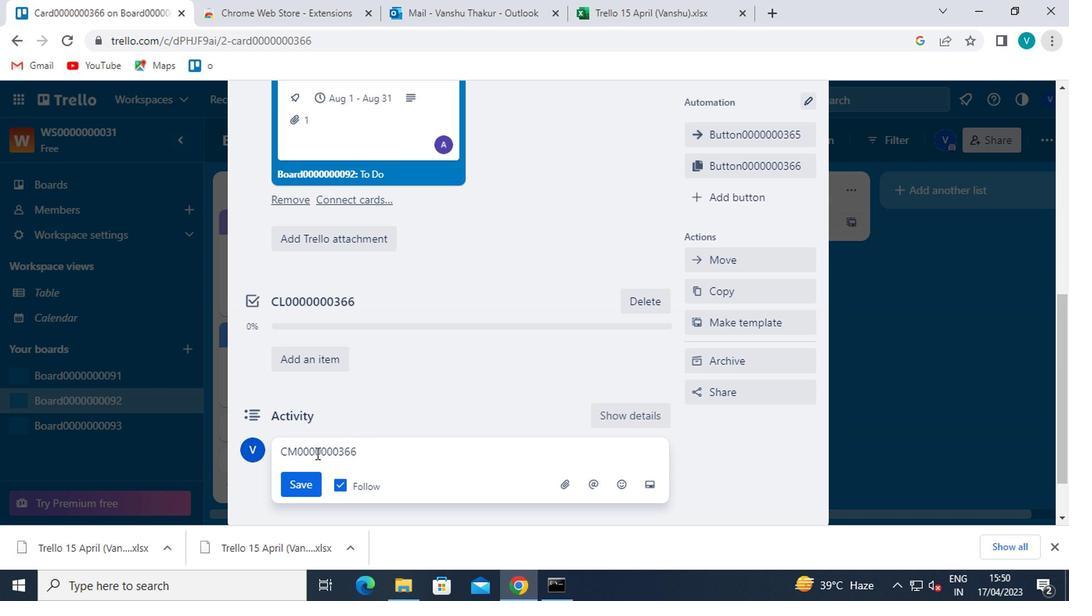 
Action: Mouse pressed left at (295, 491)
Screenshot: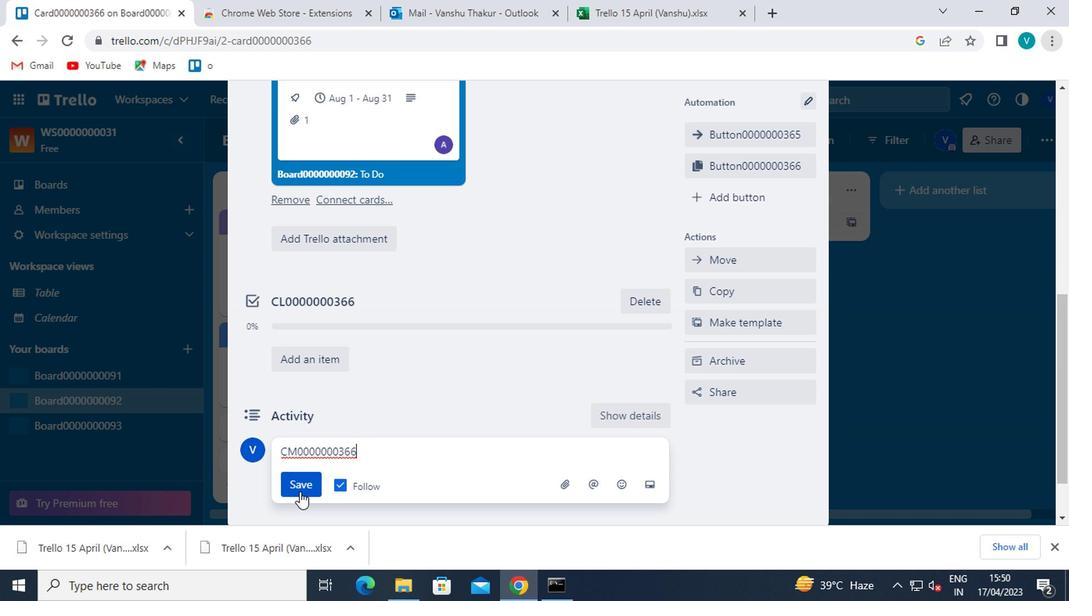
Action: Mouse moved to (379, 436)
Screenshot: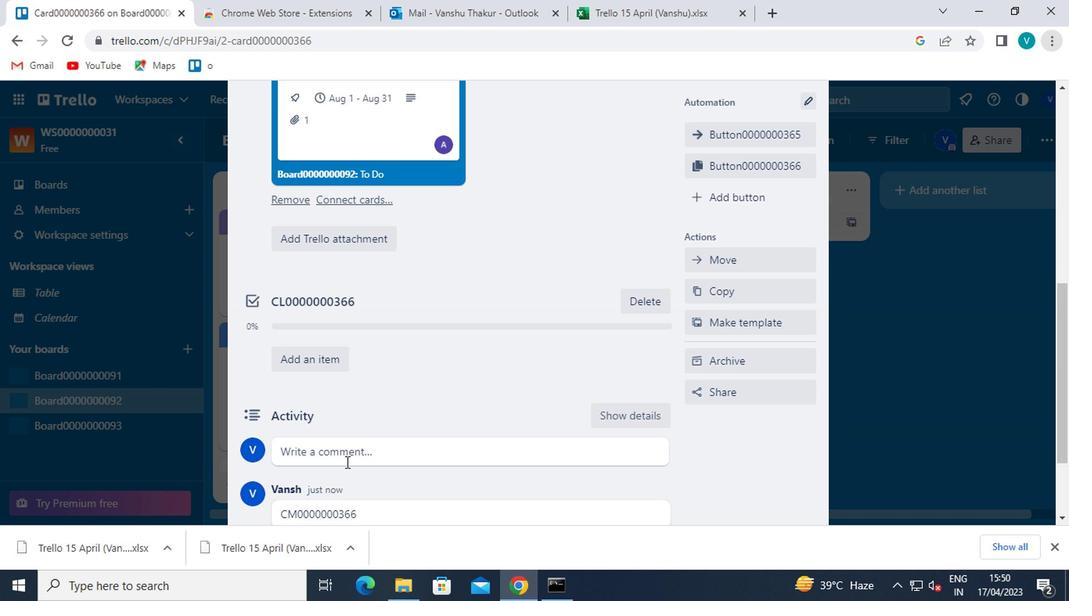 
